 Task: Use the formula "VARA" in spreadsheet "Project portfolio".
Action: Mouse moved to (118, 84)
Screenshot: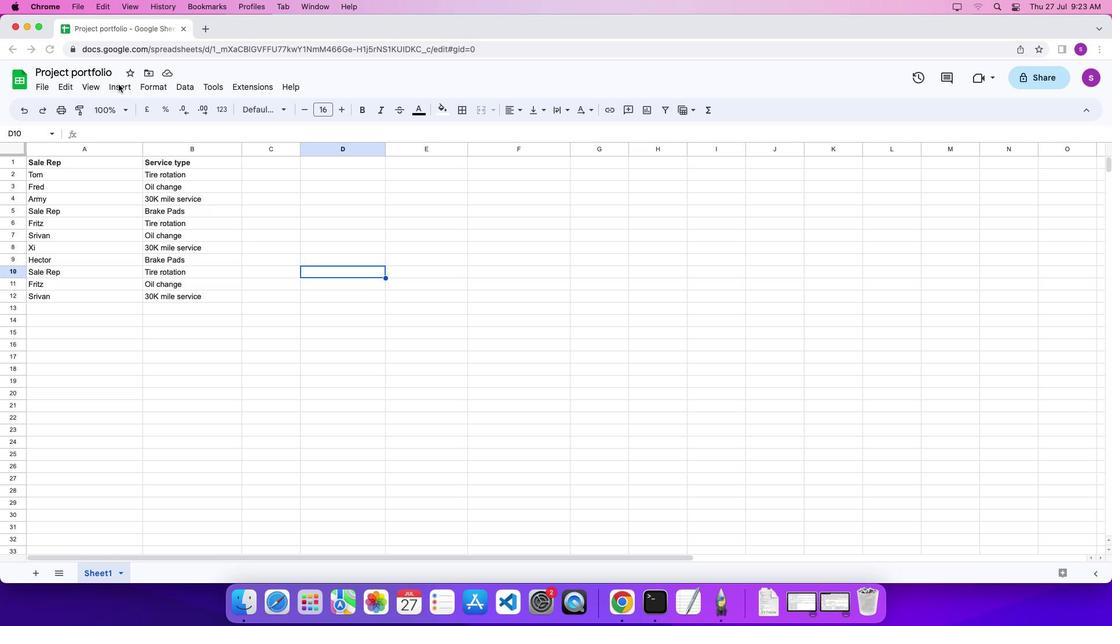 
Action: Mouse pressed left at (118, 84)
Screenshot: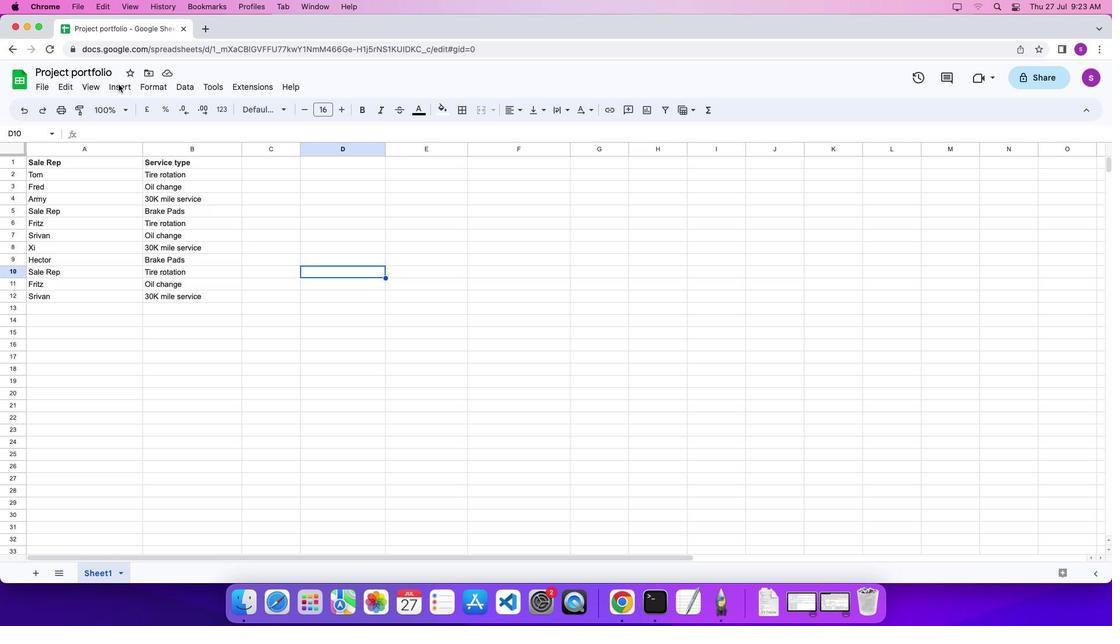 
Action: Mouse moved to (122, 85)
Screenshot: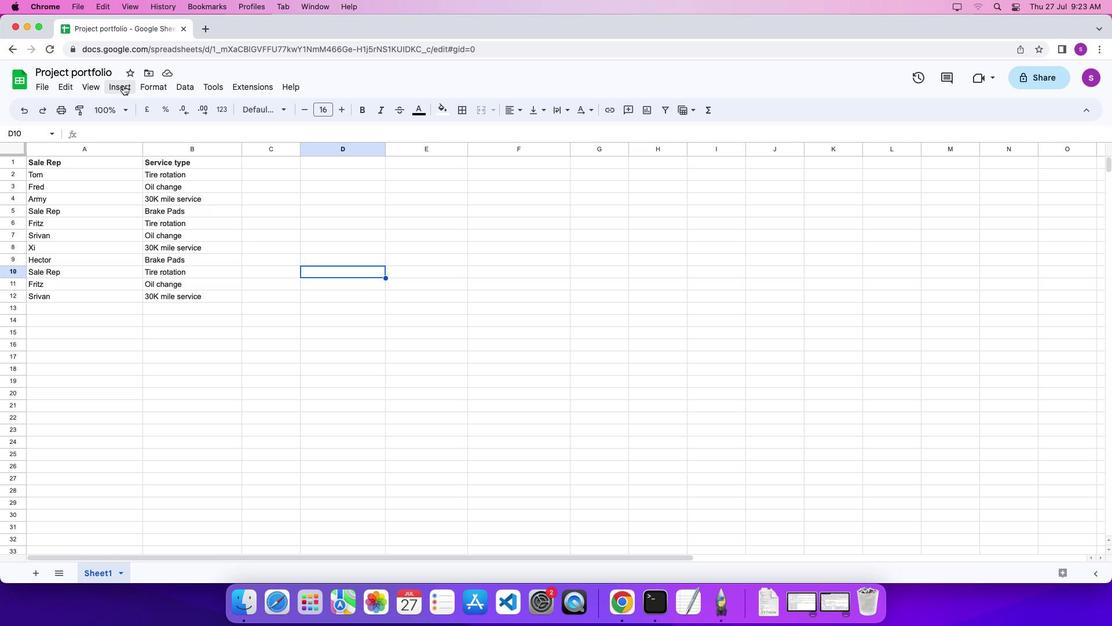 
Action: Mouse pressed left at (122, 85)
Screenshot: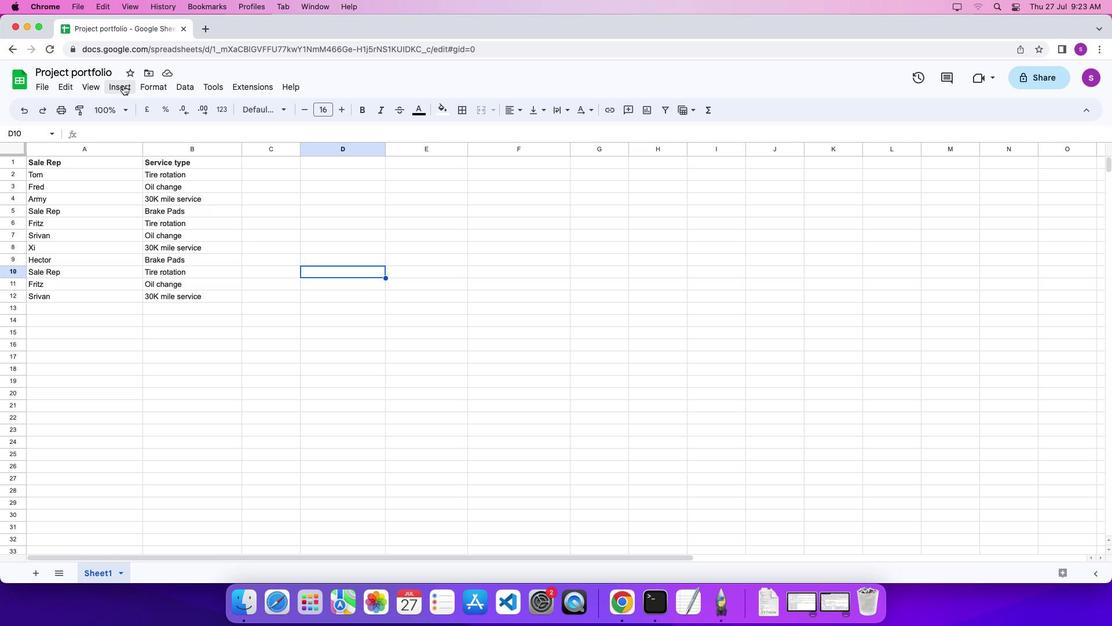 
Action: Mouse moved to (524, 546)
Screenshot: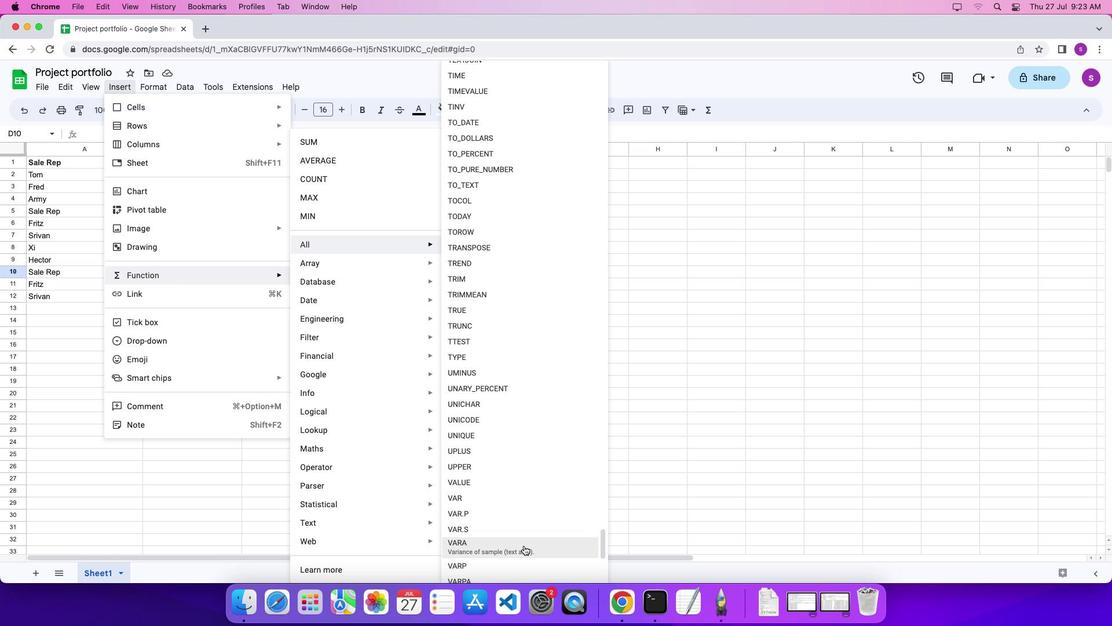 
Action: Mouse pressed left at (524, 546)
Screenshot: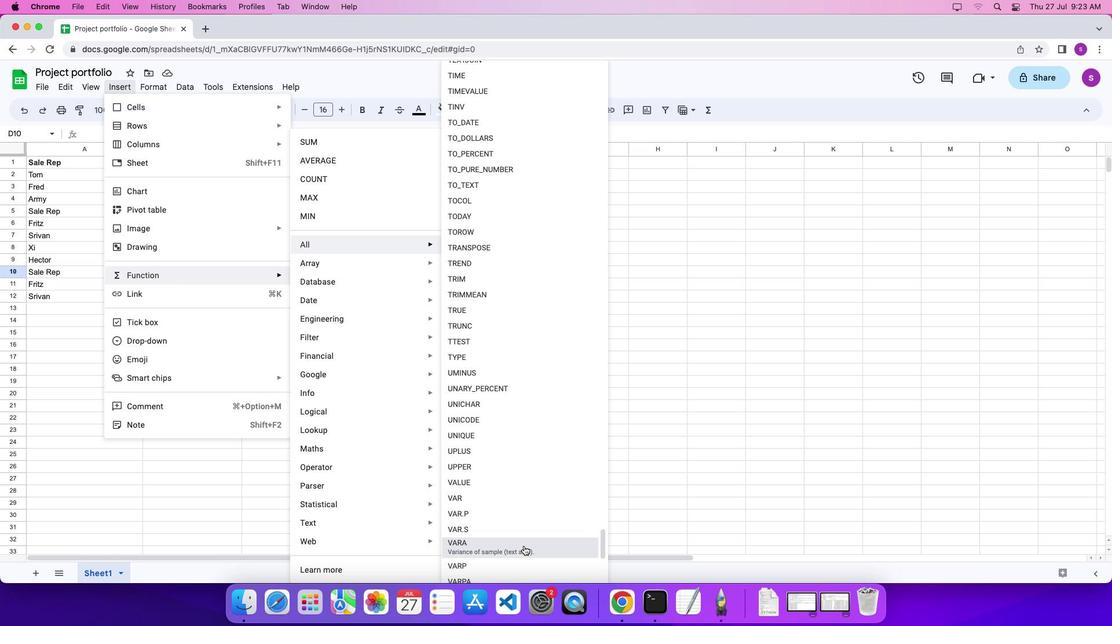 
Action: Mouse moved to (507, 431)
Screenshot: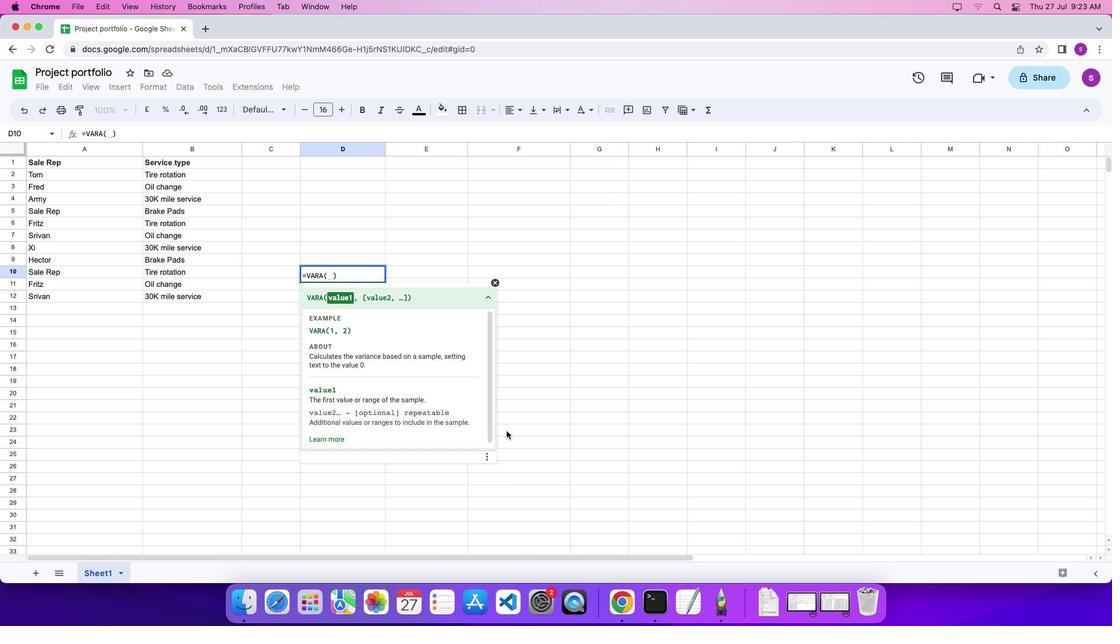 
Action: Key pressed '1'',''2''\x03'
Screenshot: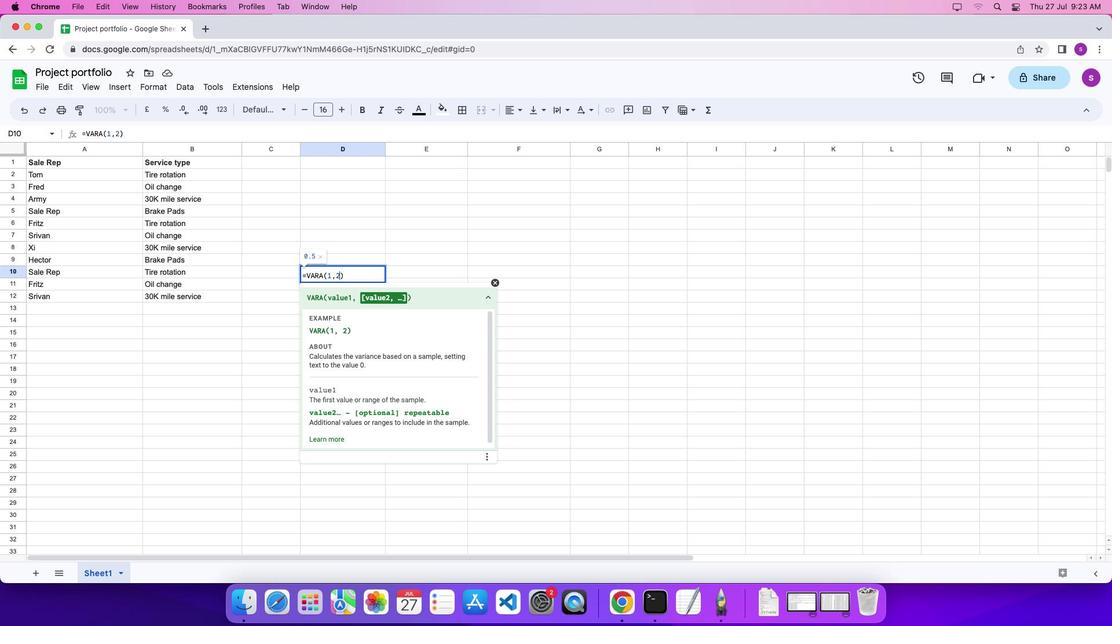 
